 Task: open an excel sheet and write heading  Financial Planner. Add Dates in a column and its values below  'Jan 23, Feb 23, Mar 23, Apr 23 & may23. 'Add Income in next column and its values below  $3,000, $3,200, $3,100, $3,300 & $3,500. Add Expenses in next column and its values below  $2,000, $2,300, $2,200, $2,500 & $2,800. Add savings in next column and its values below $500, $600, $500, $700 & $700. Add Investment in next column and its values below  $500, $700, $800, $900 & $1000. Add Net Saving in next column and its values below  $1000, $1200, $900, $800 & $700. Save page BudgetAdjust logbookbook
Action: Mouse moved to (69, 152)
Screenshot: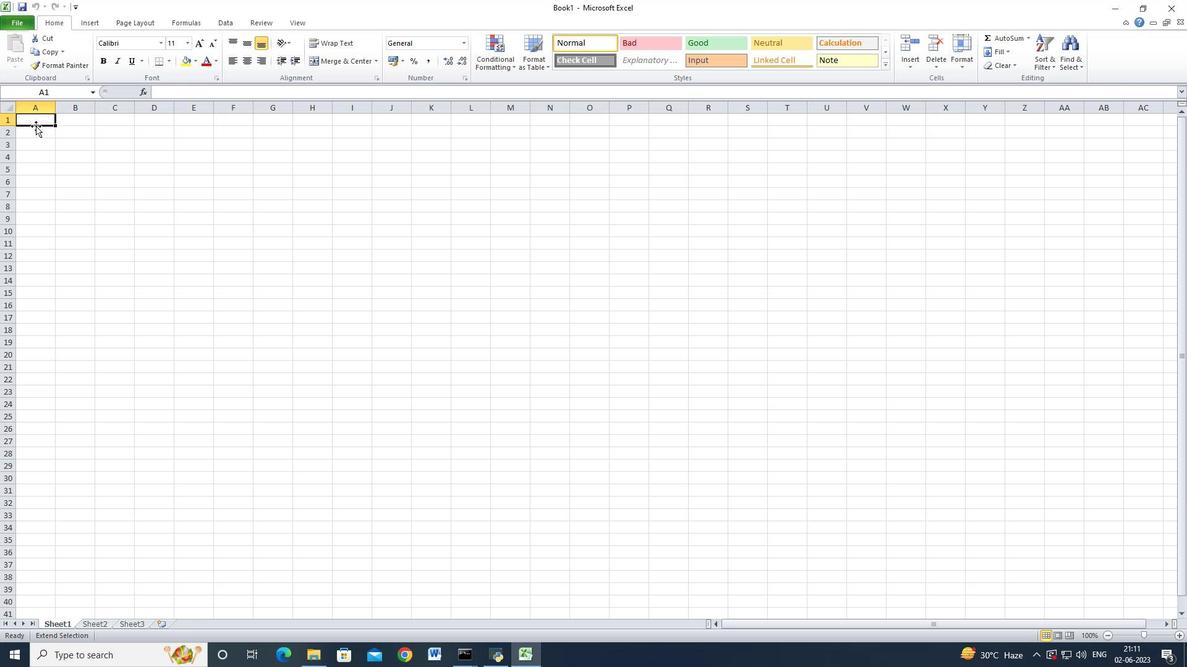 
Action: Key pressed <Key.shift_r>Financial<Key.space><Key.shift_r><Key.shift>Planner<Key.down><Key.shift_r>Dates<Key.down><Key.shift>Jan<Key.space>23<Key.down><Key.up>'<Key.shift>Jan<Key.space>23<Key.down>'<Key.shift_r>Feb<Key.space>23<Key.down>'<Key.shift>Mar<Key.space>23<Key.down>'<Key.shift_r>Apr<Key.space>23<Key.down>'<Key.shift>May<Key.space>23<Key.down><Key.up><Key.up><Key.down><Key.right><Key.shift>Omc<Key.insert><Key.backspace><Key.backspace><Key.backspace><Key.backspace><Key.shift>Income<Key.down><Key.shift><Key.shift><Key.shift><Key.shift><Key.shift><Key.shift><Key.shift><Key.shift><Key.shift><Key.shift><Key.shift><Key.shift><Key.shift><Key.shift><Key.shift>$3000<Key.down><Key.shift><Key.shift><Key.shift><Key.shift><Key.shift><Key.shift><Key.shift><Key.shift><Key.shift><Key.shift><Key.shift><Key.shift><Key.shift><Key.shift><Key.shift><Key.shift><Key.shift><Key.shift><Key.shift><Key.shift><Key.shift><Key.shift><Key.shift><Key.shift><Key.shift><Key.shift>$3200<Key.down><Key.up><Key.left><Key.right><Key.up><Key.shift><Key.shift><Key.shift><Key.shift><Key.shift><Key.shift><Key.shift><Key.shift><Key.shift><Key.shift><Key.shift>$3,000<Key.down><Key.shift><Key.shift><Key.shift><Key.shift>$3,200<Key.down><Key.shift><Key.shift><Key.shift><Key.shift>$3,100<Key.down><Key.shift><Key.shift><Key.shift><Key.shift><Key.shift><Key.shift><Key.shift><Key.shift><Key.shift><Key.shift><Key.shift><Key.shift>$3,300<Key.down><Key.shift>$3,500<Key.down><Key.up><Key.up><Key.down><Key.up><Key.right><Key.shift_r>Expenses<Key.down><Key.up><Key.down><Key.shift><Key.shift><Key.shift><Key.shift><Key.shift><Key.shift><Key.shift><Key.shift><Key.shift><Key.shift><Key.shift><Key.shift><Key.shift><Key.shift><Key.shift><Key.shift><Key.shift><Key.shift><Key.shift><Key.shift><Key.shift><Key.shift><Key.shift><Key.shift><Key.shift><Key.shift>$2,000<Key.down><Key.shift>$2,300<Key.down><Key.shift><Key.shift><Key.shift><Key.shift><Key.shift><Key.shift><Key.shift><Key.shift>$2,200<Key.down><Key.shift><Key.shift><Key.shift><Key.shift><Key.shift><Key.shift>$2,500<Key.down><Key.shift><Key.shift><Key.shift><Key.shift><Key.shift><Key.shift>$2,800<Key.down><Key.up><Key.up><Key.right><Key.shift_r>Savings<Key.down><Key.shift><Key.shift><Key.shift><Key.shift><Key.shift><Key.shift><Key.shift><Key.shift><Key.shift><Key.shift><Key.shift><Key.shift><Key.shift><Key.shift><Key.shift><Key.shift><Key.shift><Key.shift><Key.shift><Key.shift><Key.shift><Key.shift><Key.shift><Key.shift><Key.shift><Key.shift><Key.shift><Key.shift><Key.shift><Key.shift>$500<Key.down><Key.shift><Key.shift><Key.shift><Key.shift><Key.shift><Key.shift><Key.shift><Key.shift><Key.shift><Key.shift>$600<Key.down><Key.shift><Key.shift><Key.shift><Key.shift><Key.shift>$500<Key.down><Key.shift><Key.shift><Key.shift><Key.shift><Key.shift><Key.shift><Key.shift><Key.shift><Key.shift><Key.shift>$700<Key.down><Key.shift><Key.shift><Key.shift><Key.shift><Key.shift><Key.shift><Key.shift><Key.shift><Key.shift><Key.shift><Key.shift><Key.shift><Key.shift><Key.shift><Key.shift><Key.shift><Key.shift><Key.shift><Key.shift><Key.shift><Key.shift><Key.shift><Key.shift><Key.shift><Key.shift><Key.shift>$700<Key.down><Key.up><Key.up><Key.right><Key.shift>Investment<Key.down><Key.shift><Key.shift><Key.shift><Key.shift><Key.shift><Key.shift><Key.shift><Key.shift><Key.shift><Key.shift><Key.shift><Key.shift><Key.shift><Key.shift>$500<Key.down><Key.shift><Key.shift><Key.shift><Key.shift><Key.shift><Key.shift>%700<Key.down><Key.shift><Key.shift><Key.shift><Key.shift><Key.shift><Key.shift><Key.shift><Key.shift><Key.up><Key.shift><Key.shift><Key.shift><Key.shift><Key.shift><Key.shift><Key.shift><Key.shift><Key.shift><Key.shift><Key.shift><Key.shift><Key.shift><Key.shift>$700<Key.down><Key.shift><Key.shift><Key.shift><Key.shift><Key.shift><Key.shift><Key.shift><Key.shift><Key.shift><Key.shift><Key.shift><Key.shift><Key.shift><Key.shift>$800<Key.down><Key.shift><Key.shift><Key.shift><Key.shift><Key.shift><Key.shift>$900<Key.down><Key.shift><Key.shift><Key.shift><Key.shift>$1000<Key.down><Key.up><Key.up><Key.right><Key.shift>Net<Key.space><Key.shift_r>Saving<Key.down><Key.shift><Key.shift><Key.shift><Key.shift><Key.shift><Key.shift><Key.shift><Key.shift><Key.shift><Key.shift><Key.shift><Key.shift><Key.shift><Key.shift><Key.shift><Key.shift><Key.shift><Key.shift><Key.shift><Key.shift><Key.shift><Key.shift><Key.shift><Key.shift><Key.shift><Key.shift><Key.shift>$1000<Key.down><Key.shift><Key.shift><Key.shift><Key.shift><Key.shift>$1200<Key.down><Key.shift><Key.shift><Key.shift><Key.shift><Key.shift><Key.shift><Key.shift><Key.shift><Key.shift><Key.shift><Key.shift><Key.shift><Key.shift><Key.shift><Key.shift>$900<Key.down><Key.shift><Key.shift>$800<Key.down><Key.shift><Key.shift><Key.shift><Key.shift><Key.shift><Key.shift>$700<Key.down><Key.up>
Screenshot: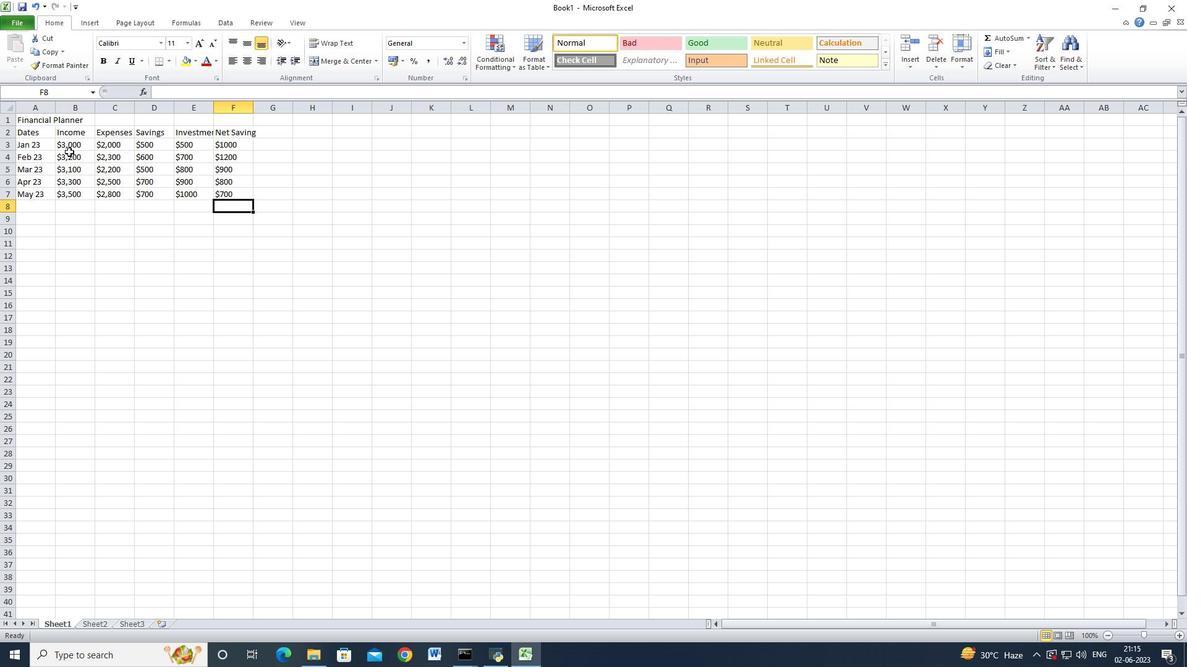 
Action: Mouse moved to (12, 108)
Screenshot: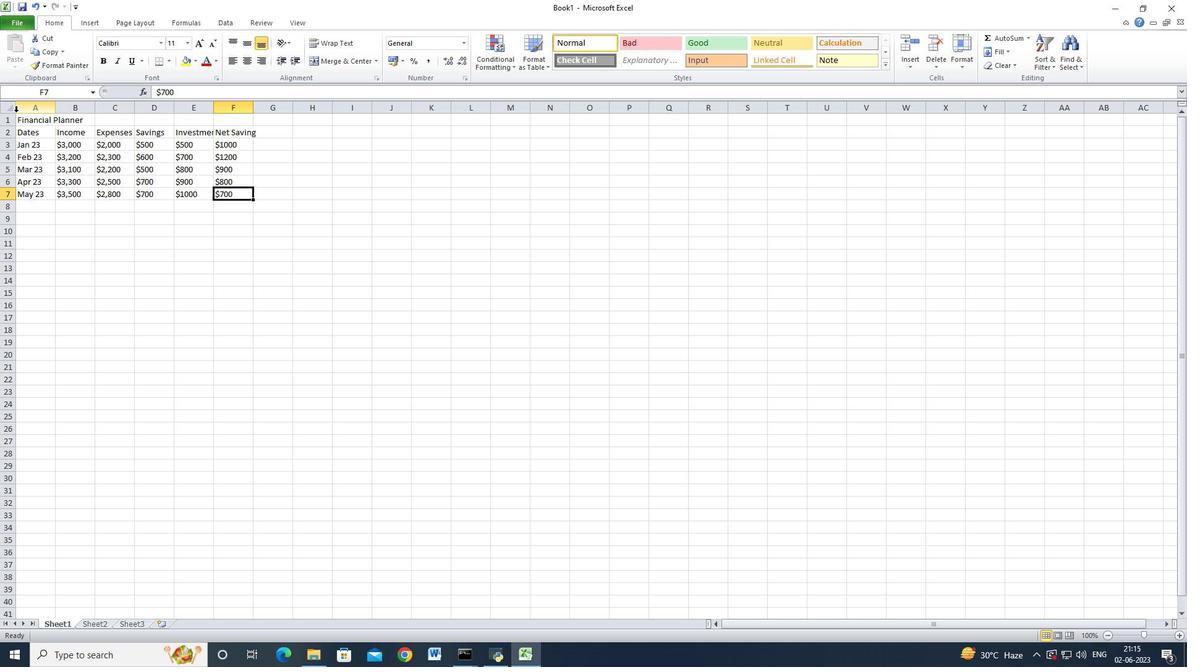 
Action: Mouse pressed left at (12, 108)
Screenshot: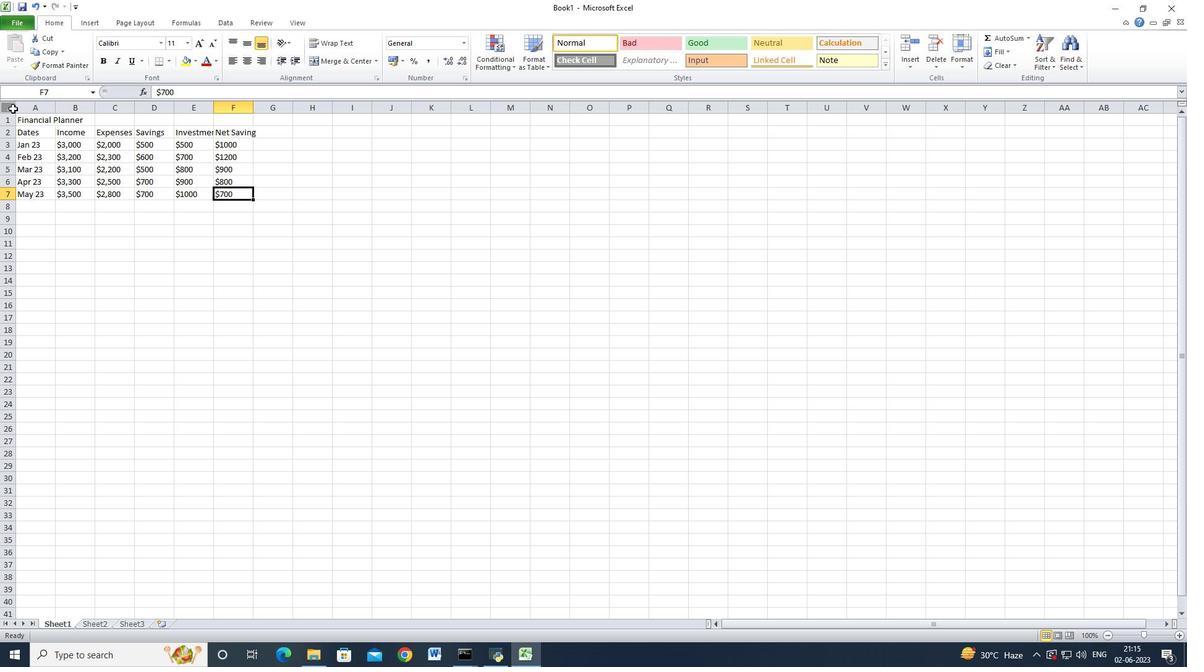 
Action: Mouse moved to (55, 109)
Screenshot: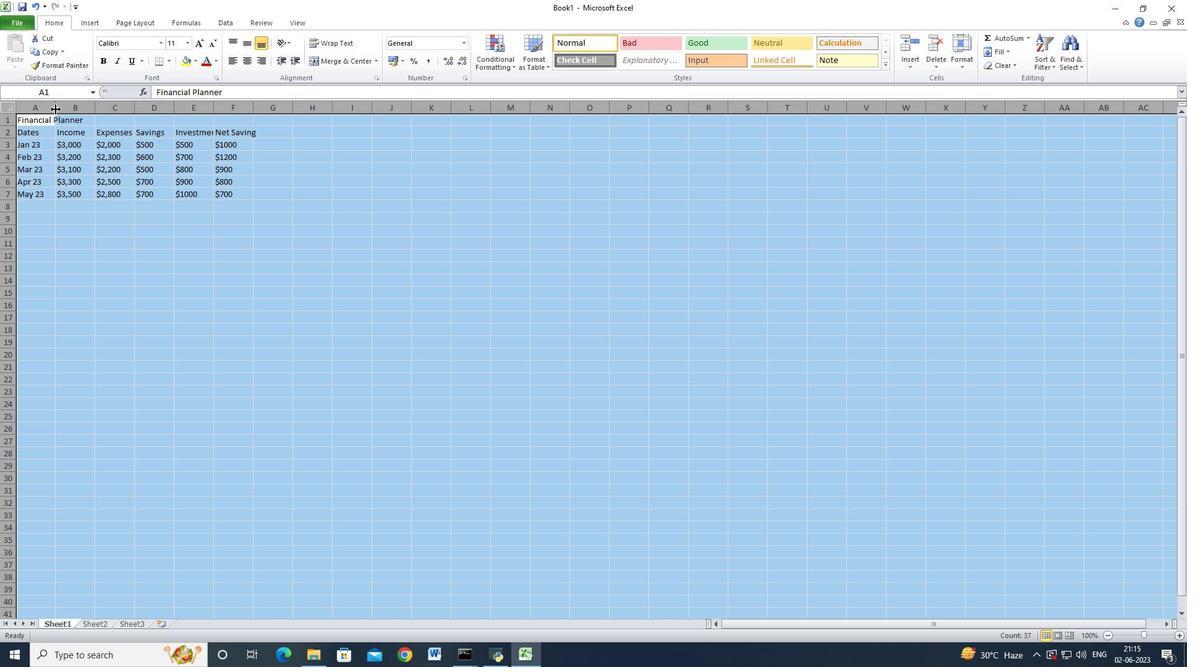 
Action: Mouse pressed left at (55, 109)
Screenshot: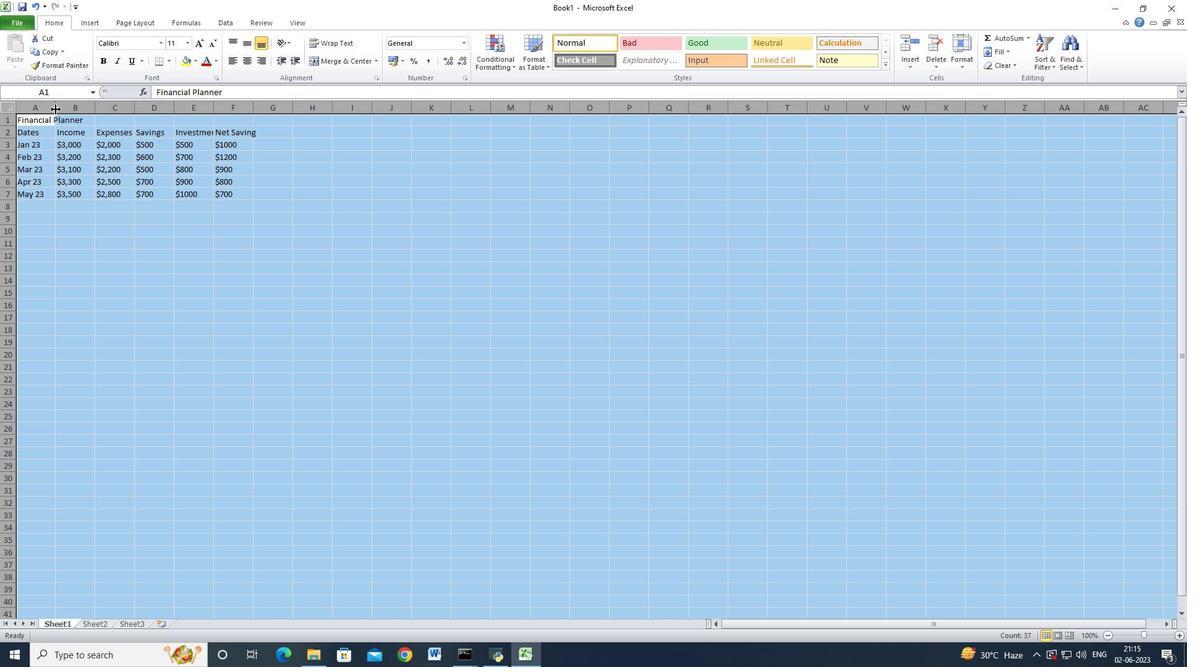 
Action: Mouse moved to (56, 109)
Screenshot: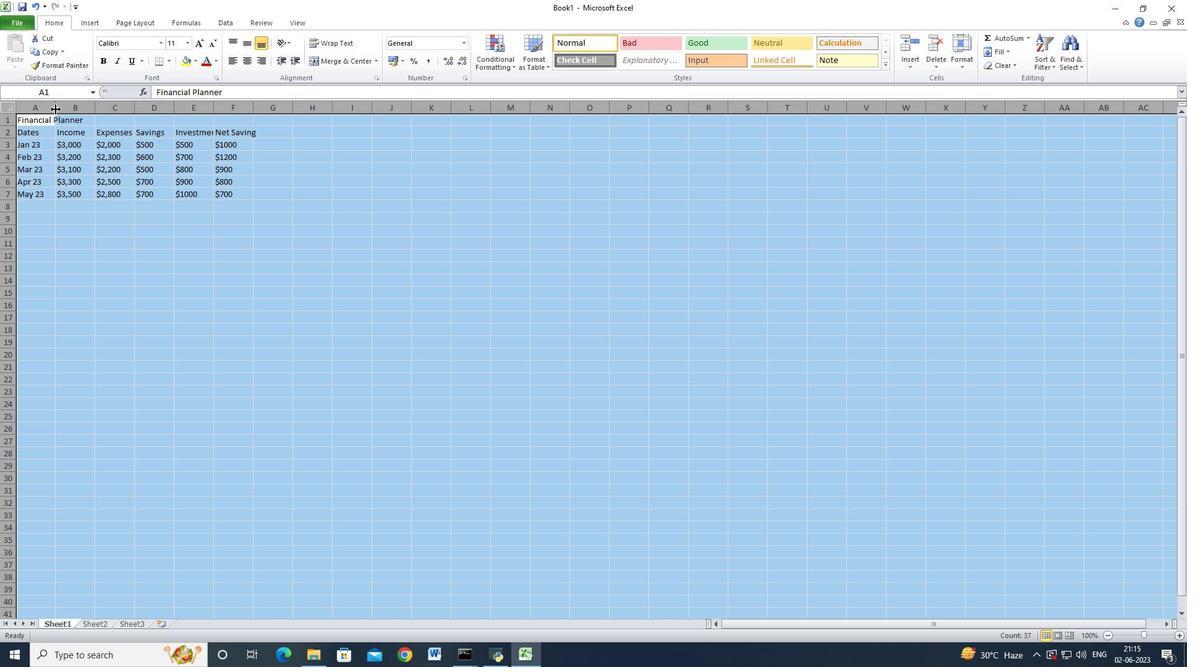 
Action: Mouse pressed left at (56, 109)
Screenshot: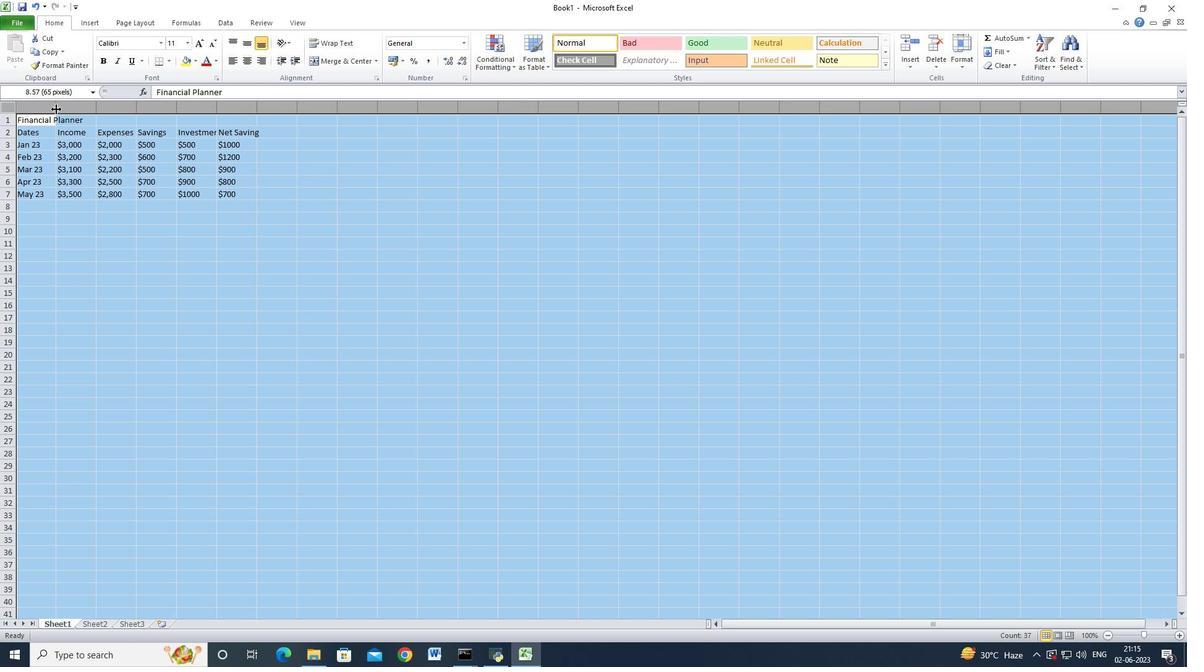 
Action: Mouse moved to (112, 157)
Screenshot: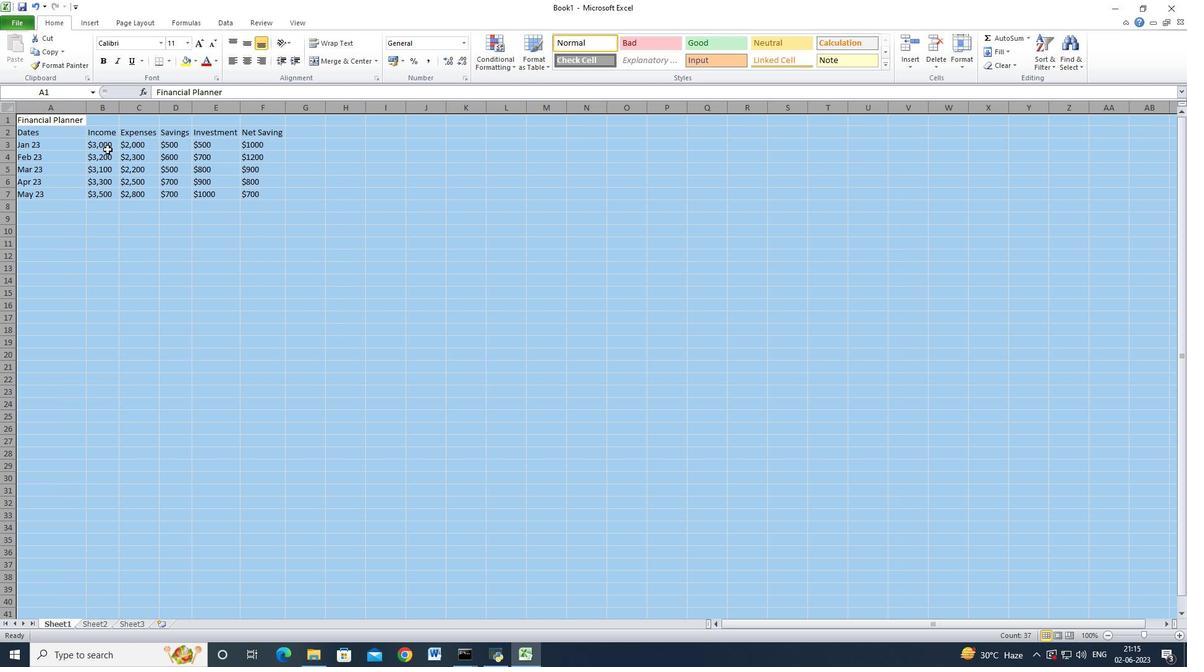 
Action: Mouse pressed left at (112, 157)
Screenshot: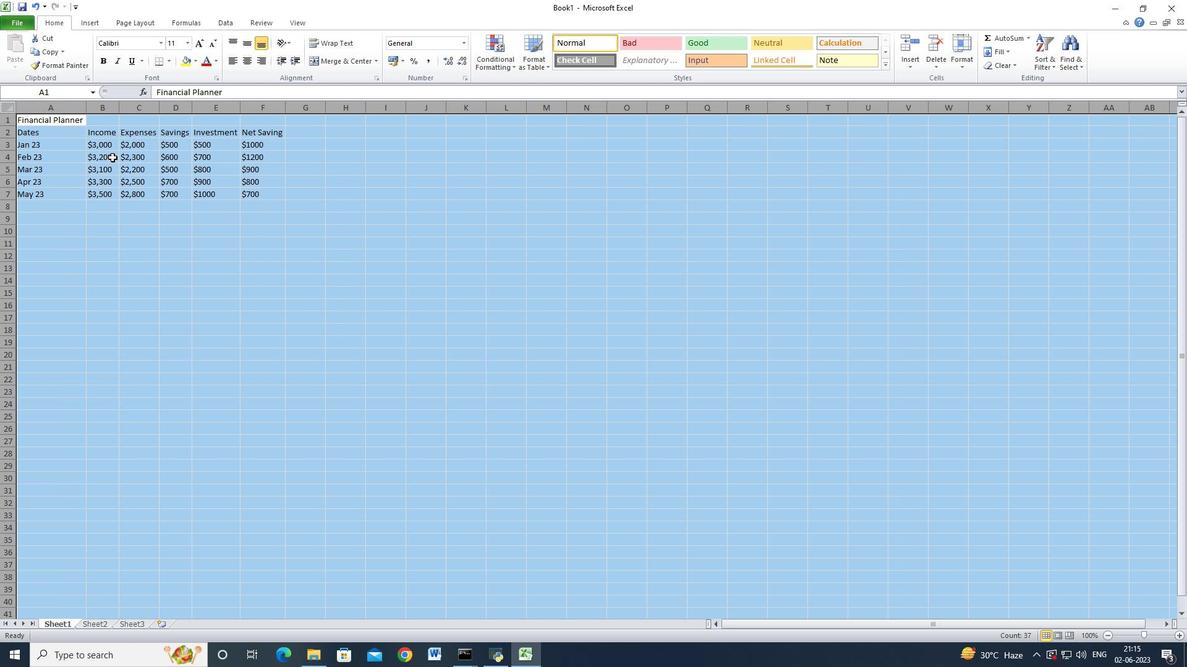 
Action: Mouse moved to (16, 21)
Screenshot: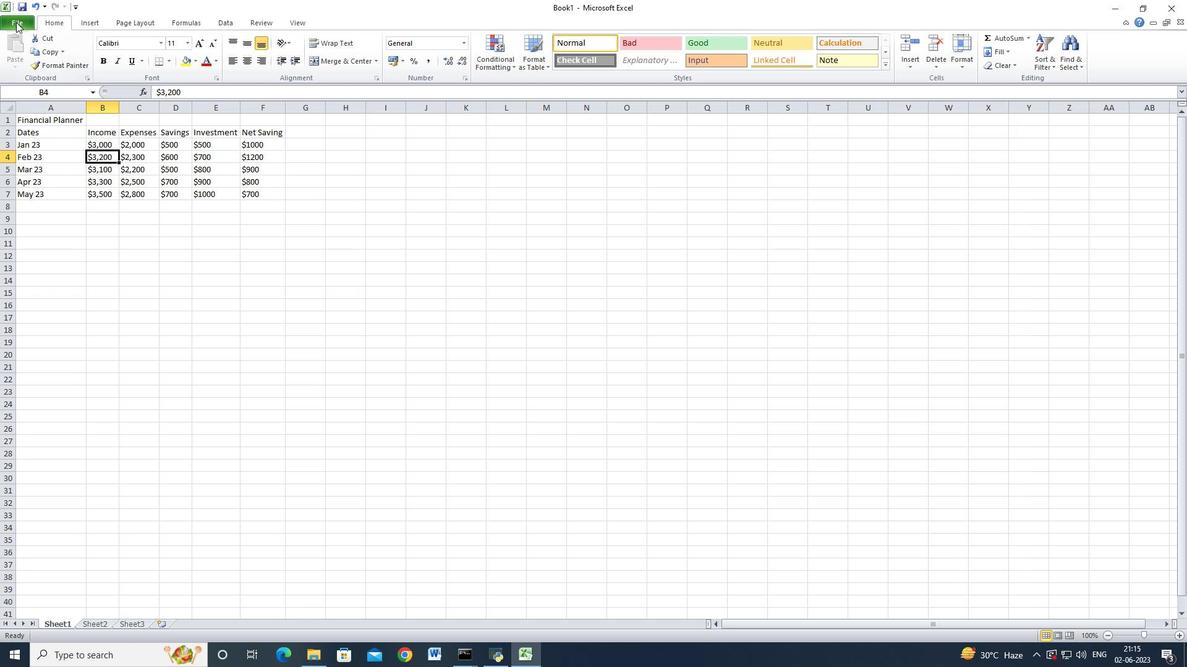 
Action: Mouse pressed left at (16, 21)
Screenshot: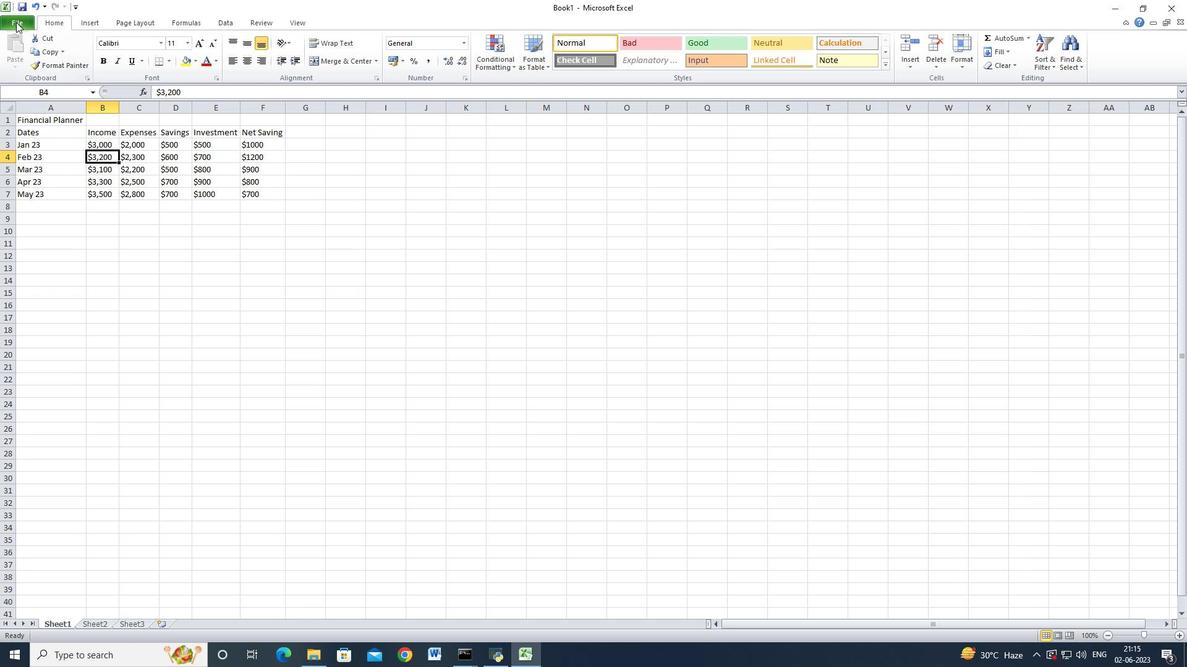 
Action: Mouse moved to (30, 46)
Screenshot: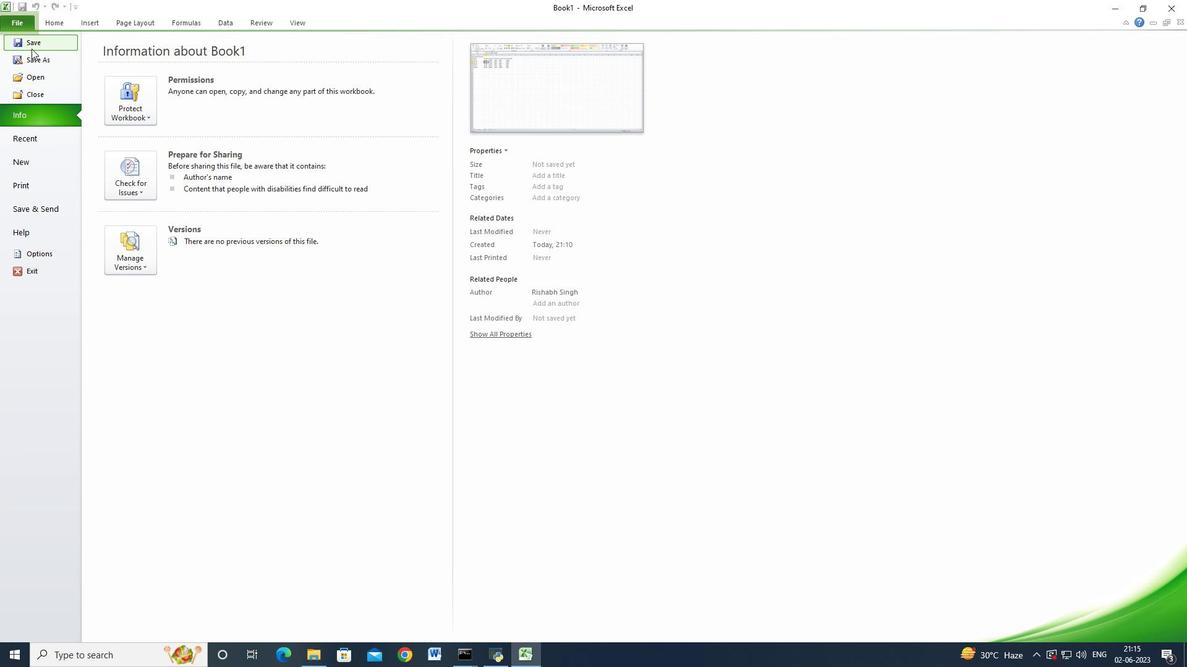 
Action: Mouse pressed left at (30, 46)
Screenshot: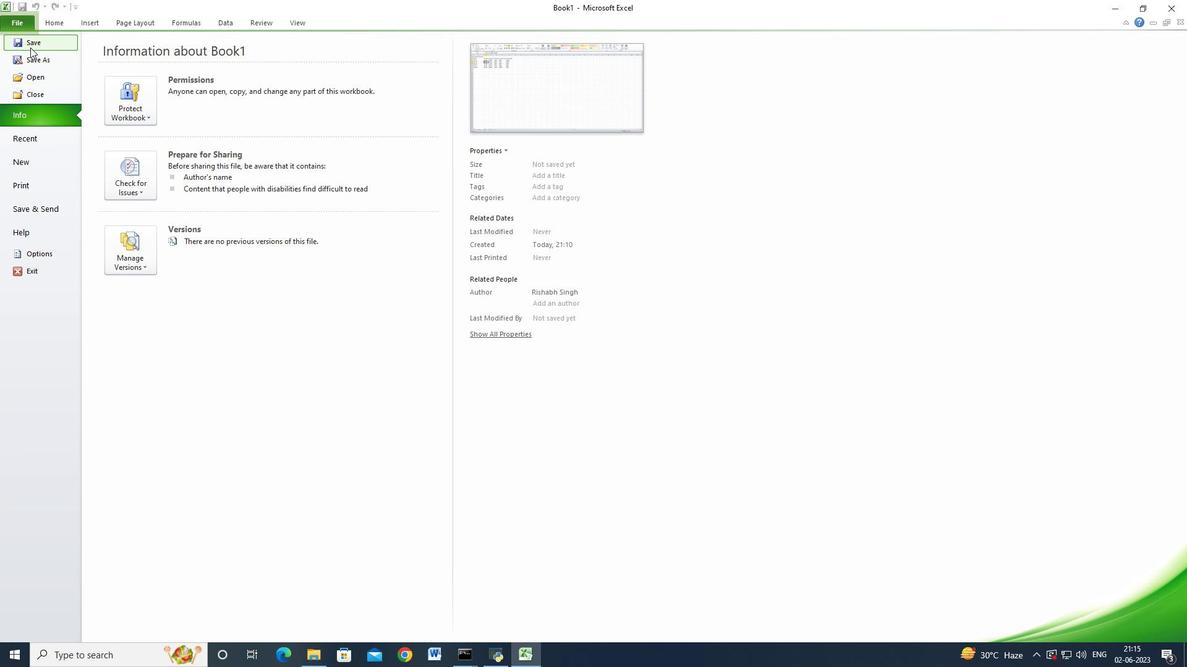 
Action: Mouse moved to (200, 525)
Screenshot: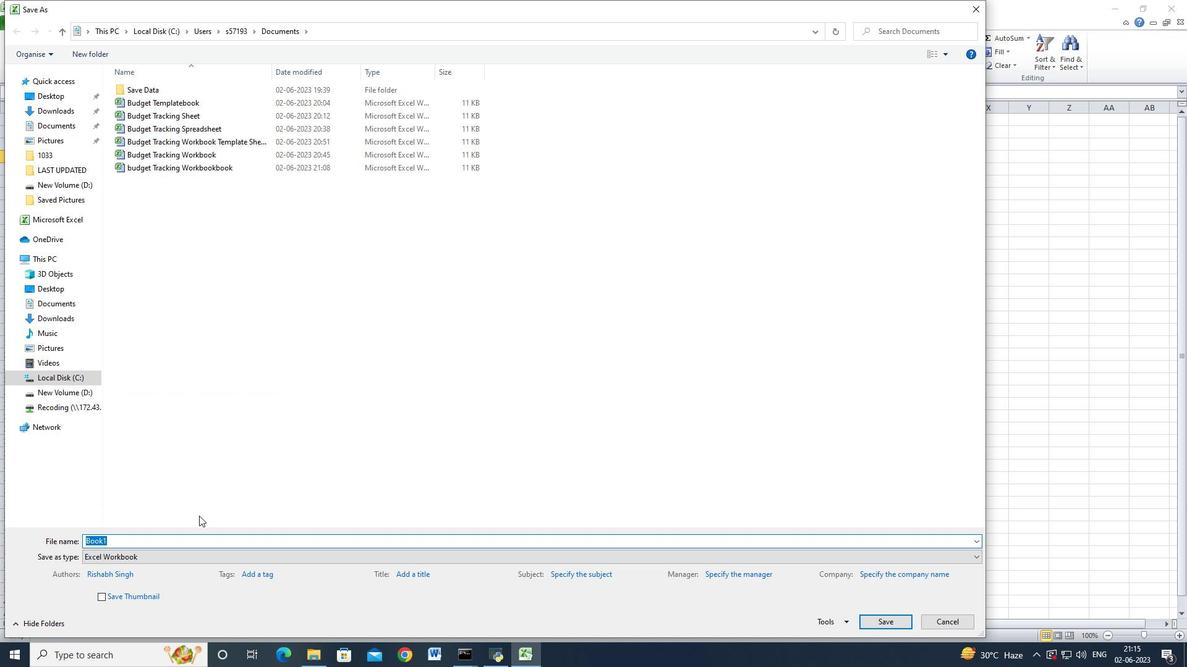 
Action: Key pressed <Key.shift>Budget<Key.space><Key.shift_r>Adjust<Key.space><Key.shift>Logbookbook
Screenshot: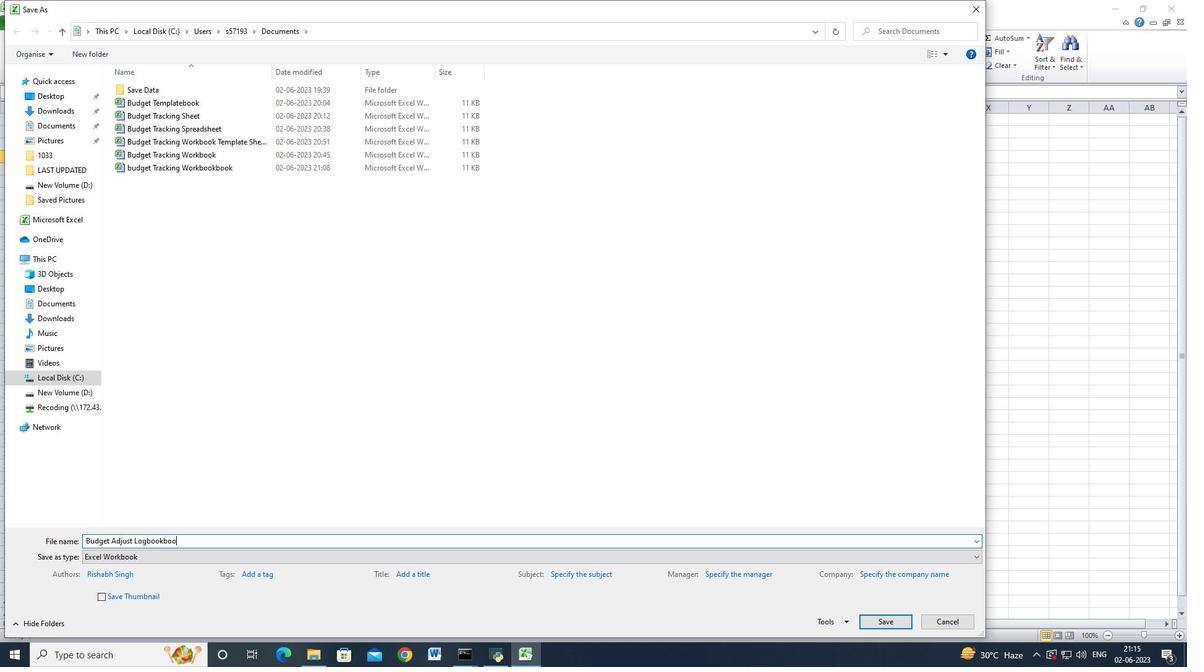 
Action: Mouse moved to (889, 625)
Screenshot: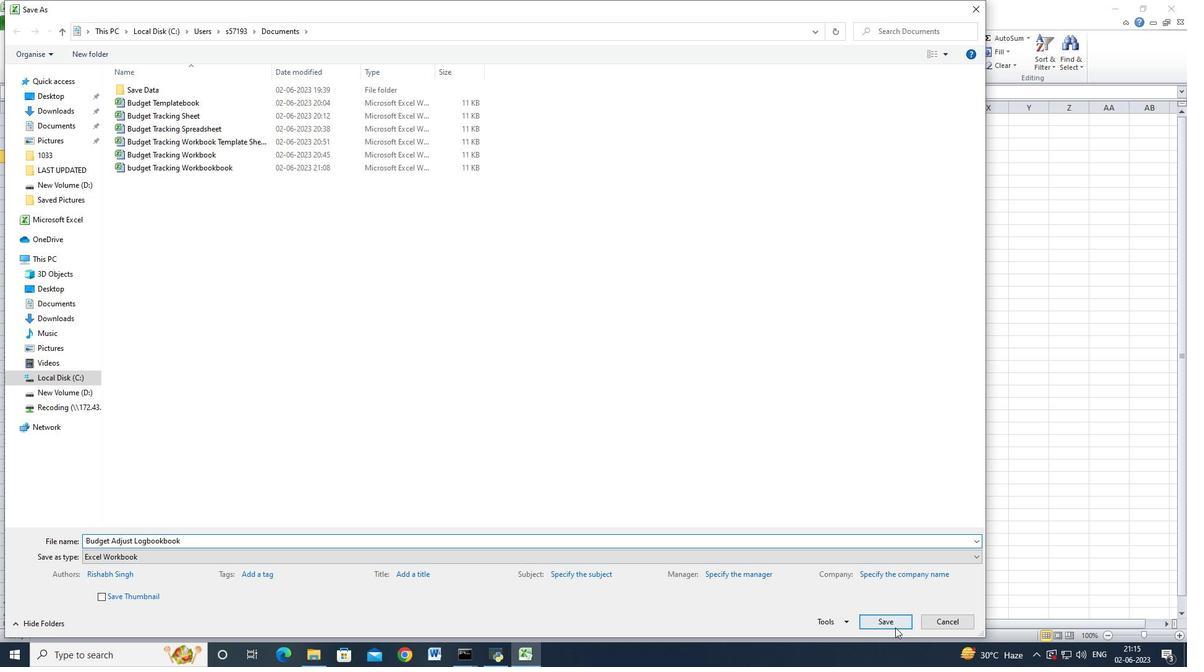 
Action: Mouse pressed left at (889, 625)
Screenshot: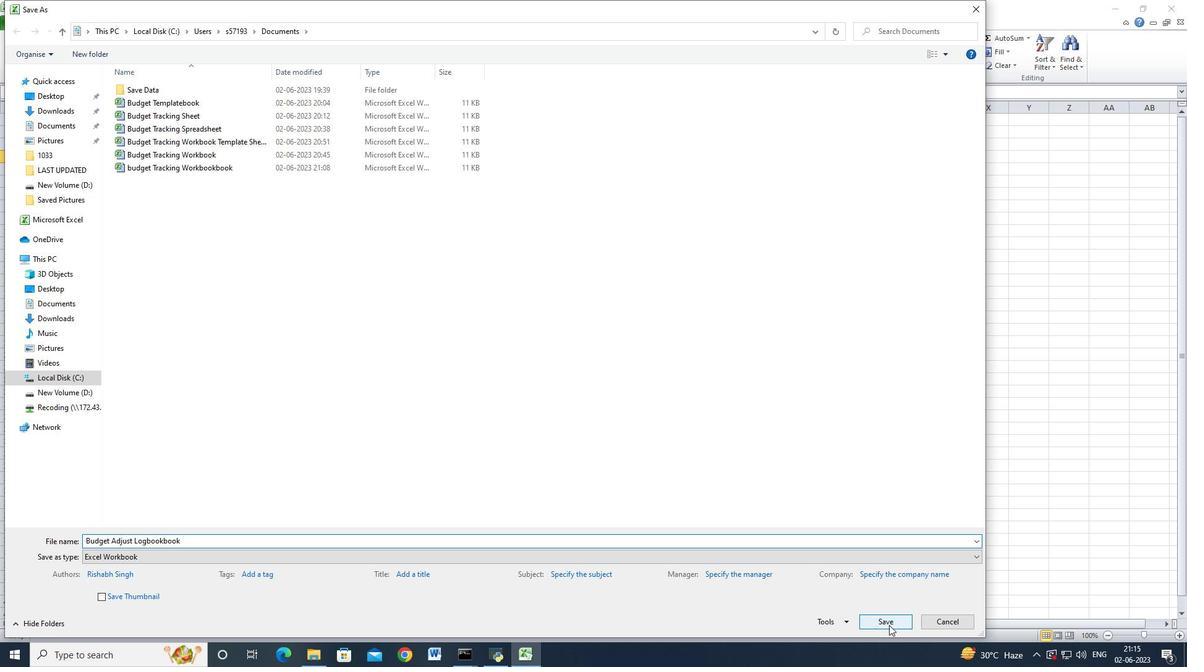 
Action: Mouse moved to (825, 489)
Screenshot: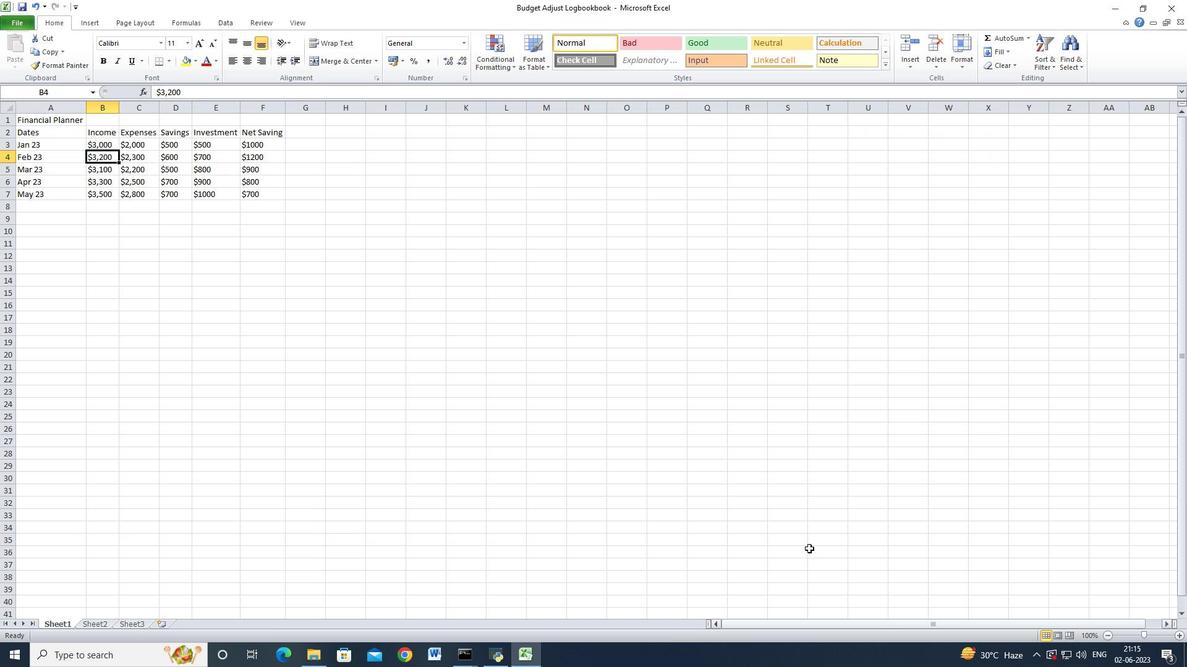 
